 Task: Create a sub task Design and Implement Solution for the task  Create a new online platform for online cooking classes in the project AutoDesk , assign it to team member softage.2@softage.net and update the status of the sub task to  At Risk , set the priority of the sub task to Medium
Action: Mouse moved to (643, 266)
Screenshot: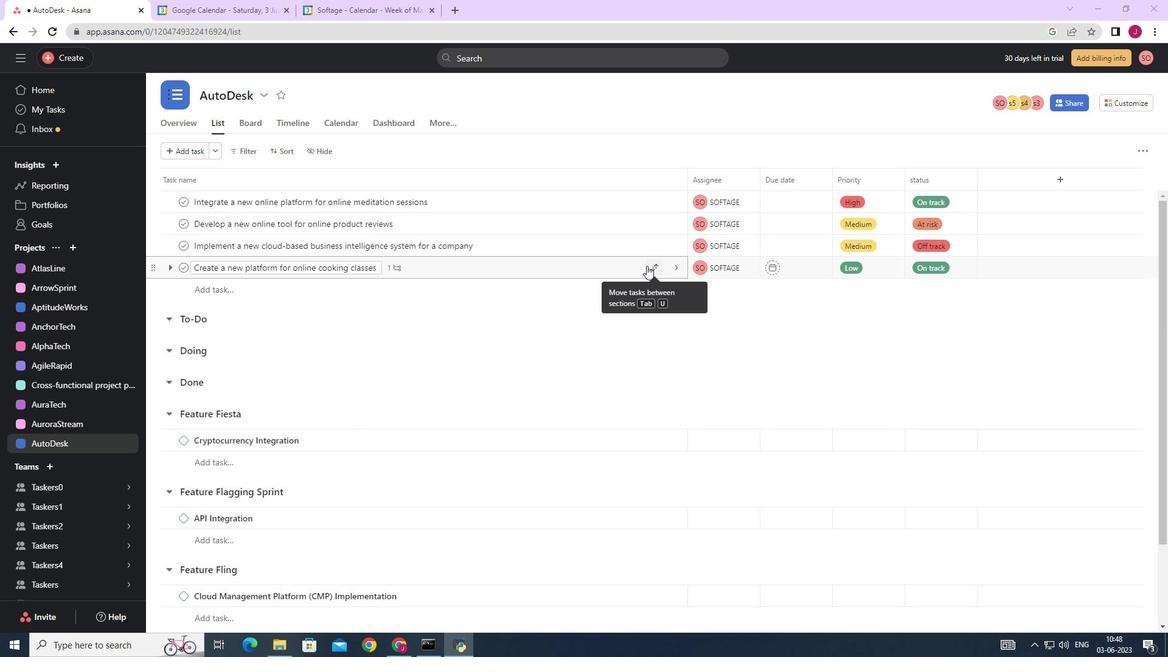 
Action: Mouse pressed left at (643, 266)
Screenshot: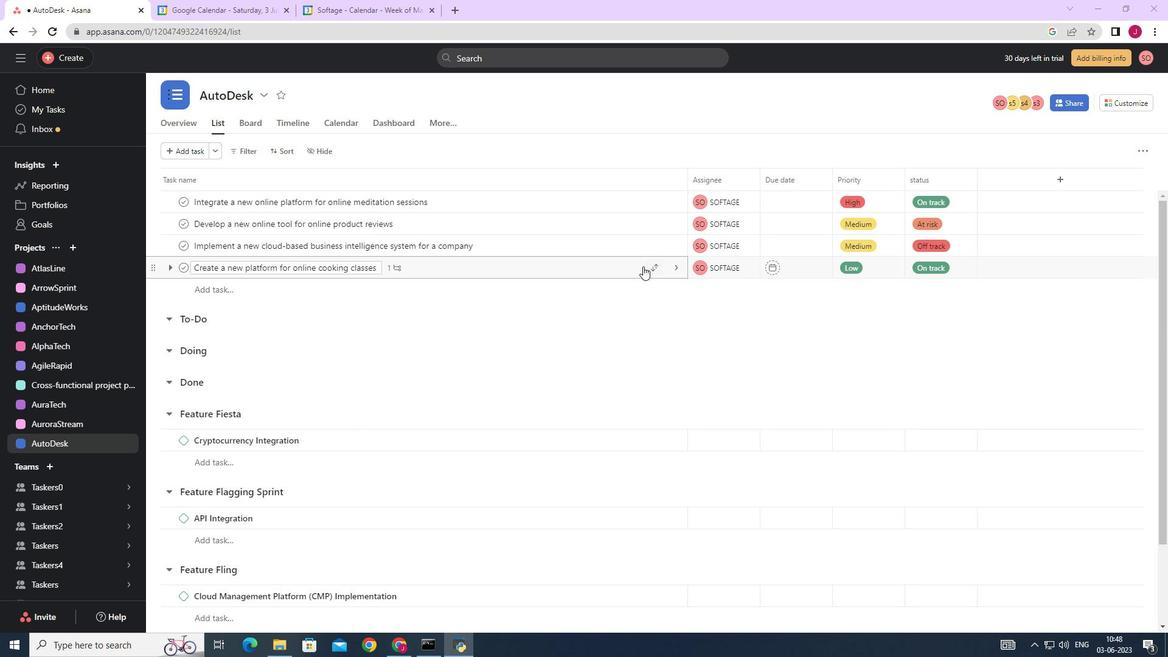 
Action: Mouse moved to (922, 369)
Screenshot: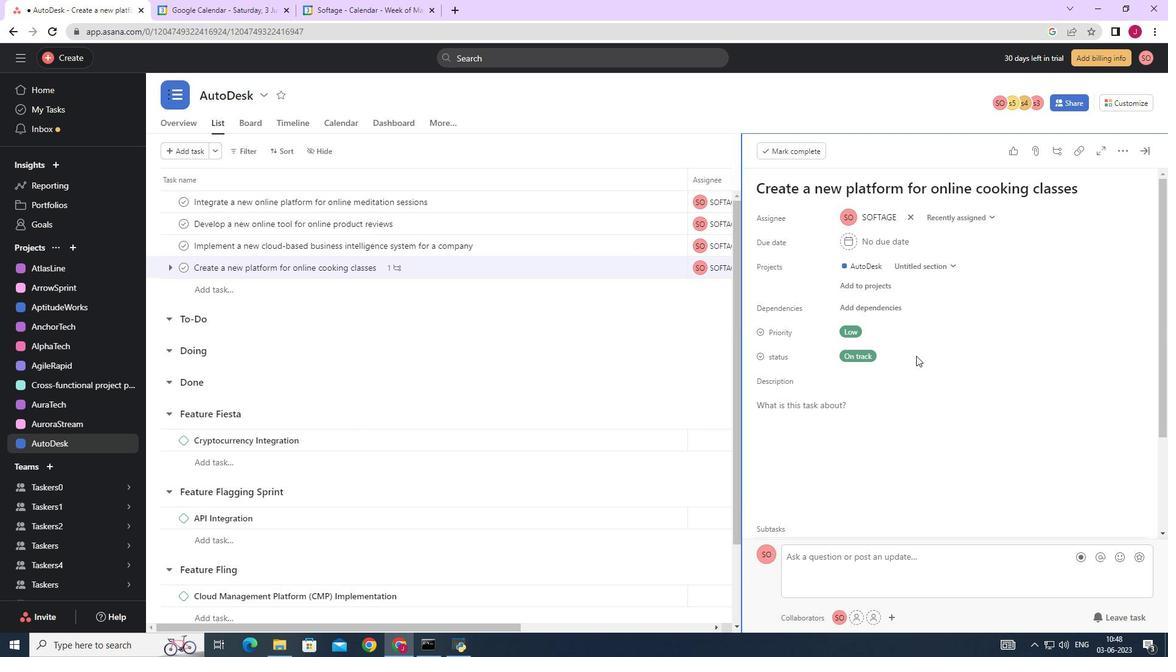
Action: Mouse scrolled (922, 368) with delta (0, 0)
Screenshot: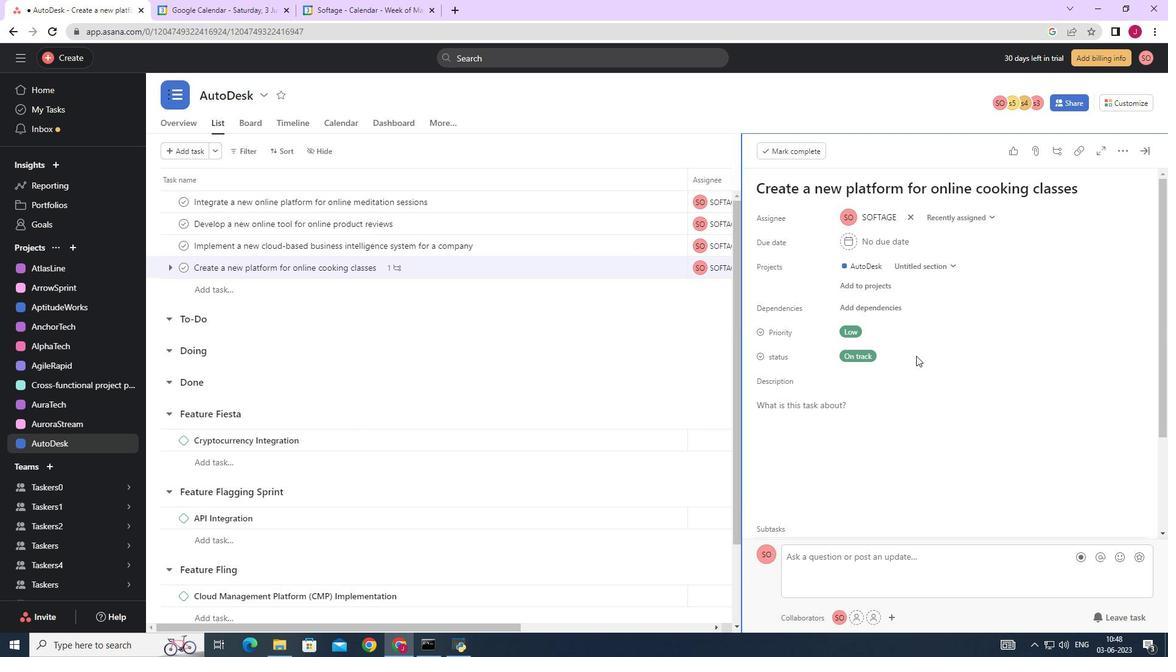 
Action: Mouse moved to (922, 371)
Screenshot: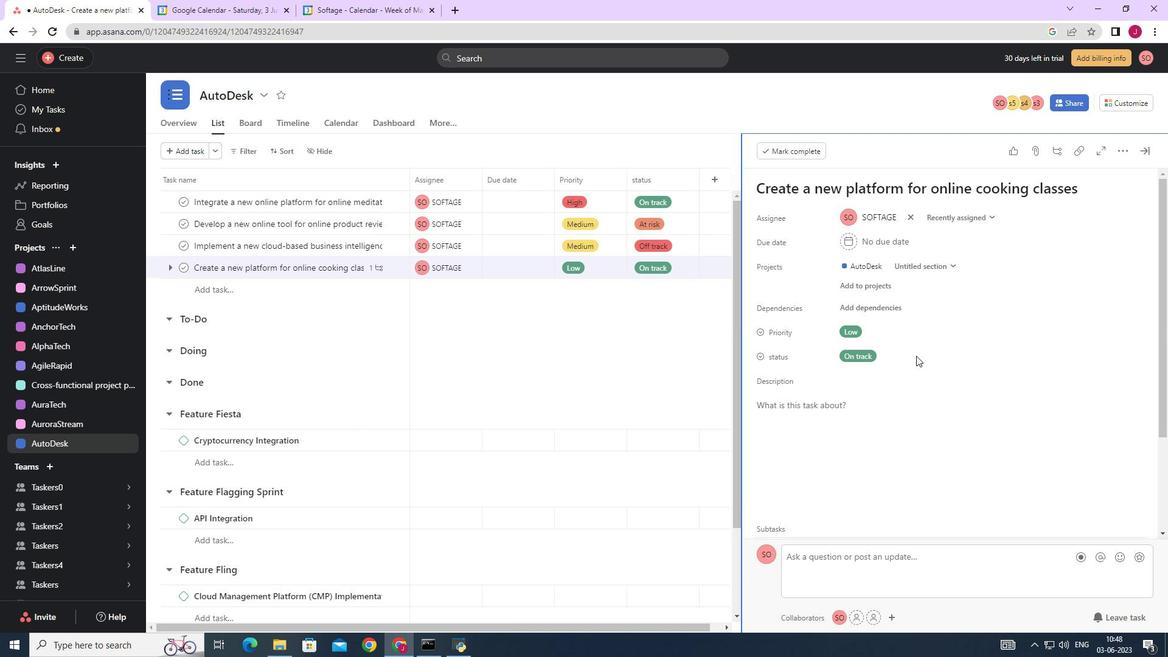 
Action: Mouse scrolled (922, 371) with delta (0, 0)
Screenshot: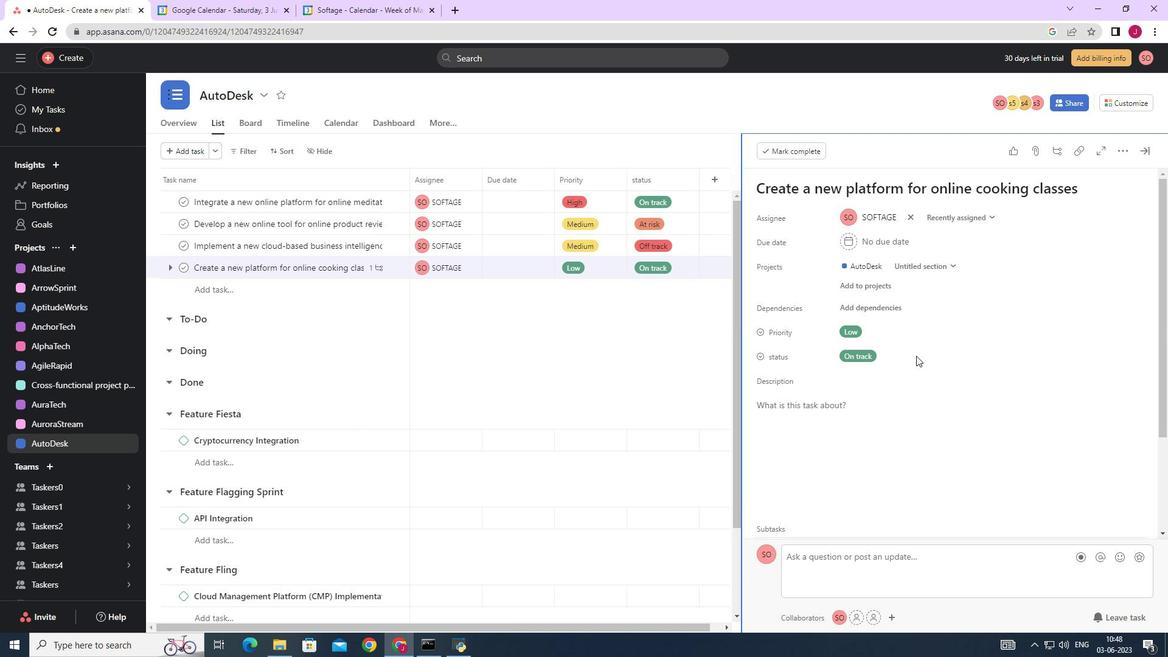 
Action: Mouse scrolled (922, 371) with delta (0, 0)
Screenshot: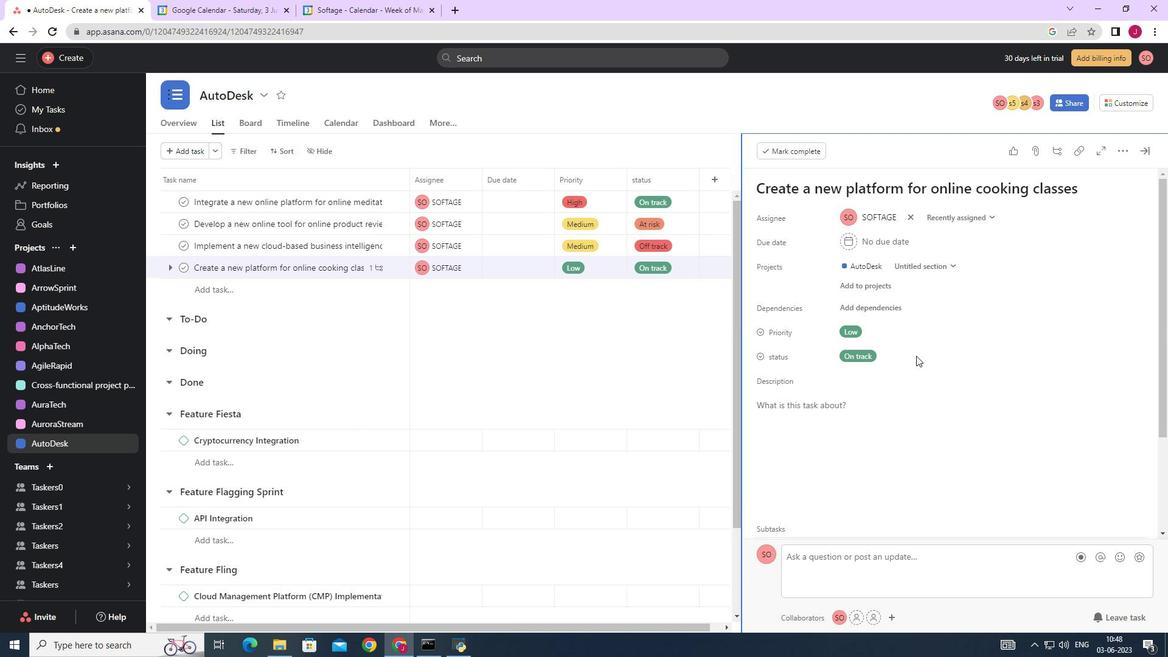 
Action: Mouse moved to (922, 372)
Screenshot: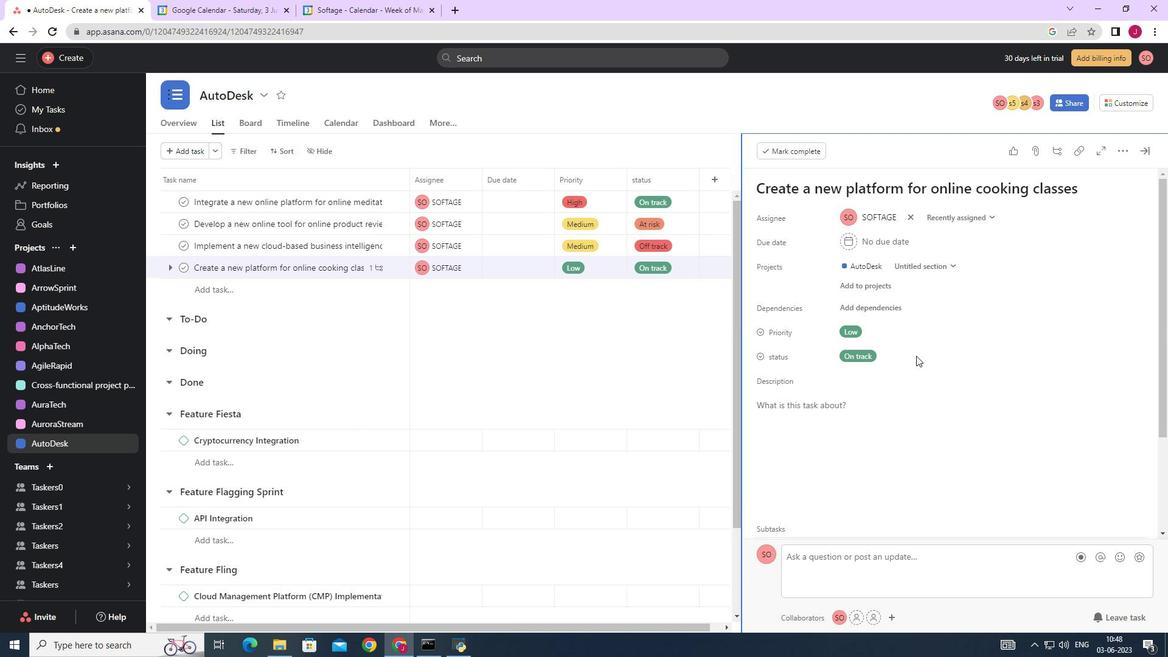 
Action: Mouse scrolled (922, 371) with delta (0, 0)
Screenshot: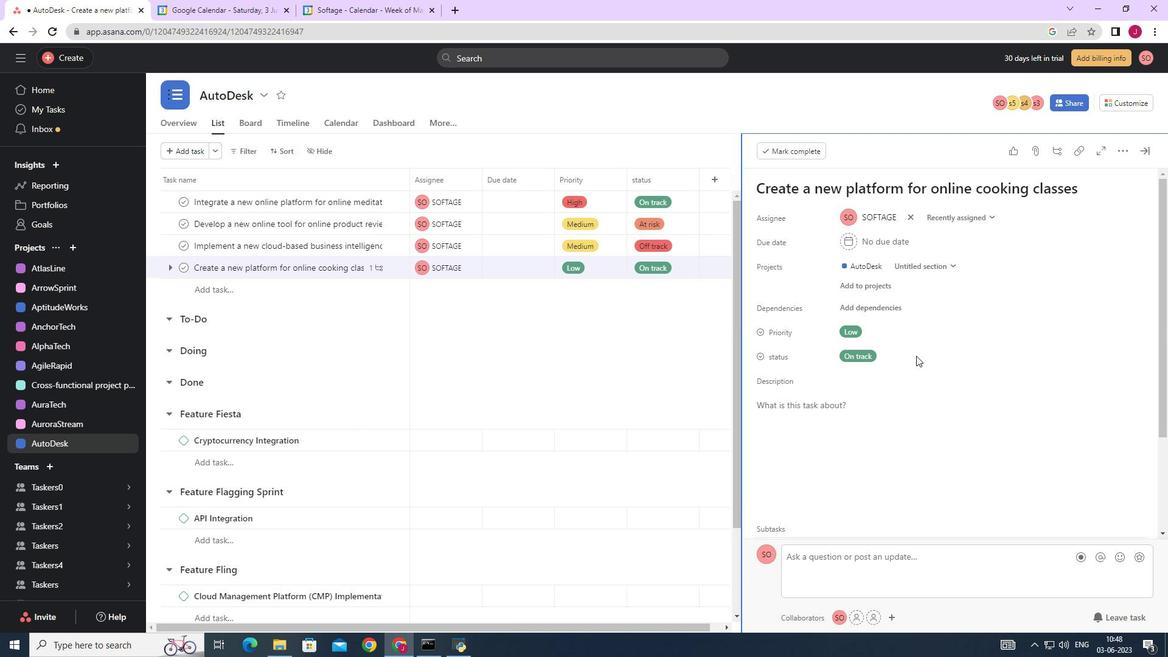 
Action: Mouse moved to (794, 446)
Screenshot: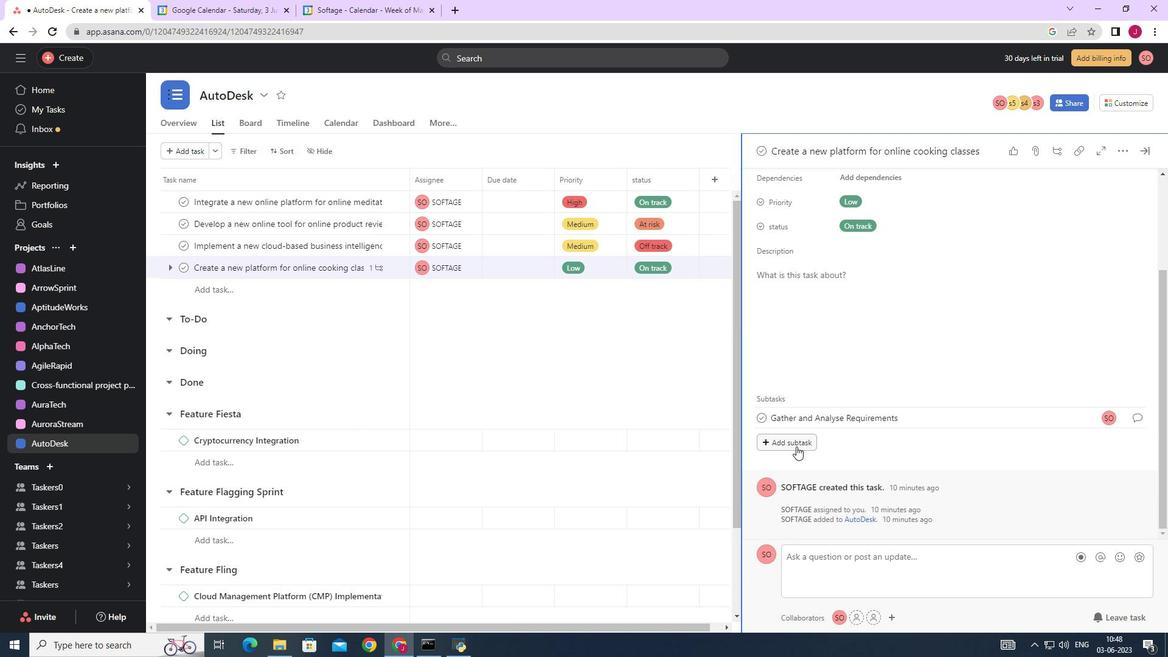 
Action: Mouse pressed left at (794, 446)
Screenshot: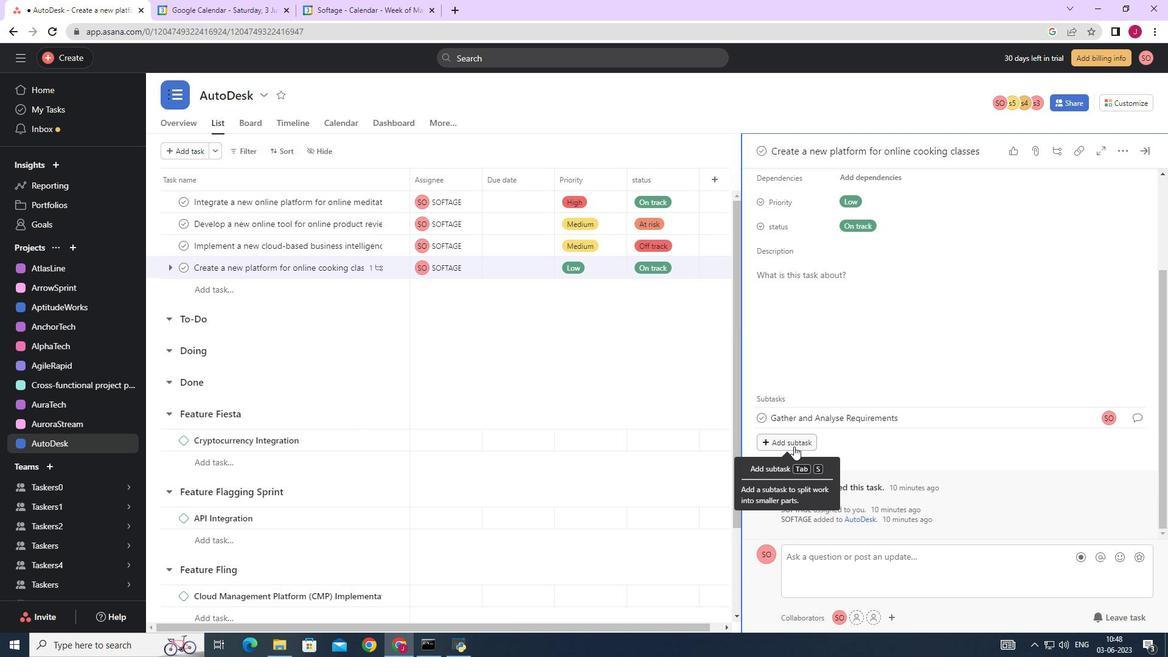 
Action: Mouse moved to (793, 445)
Screenshot: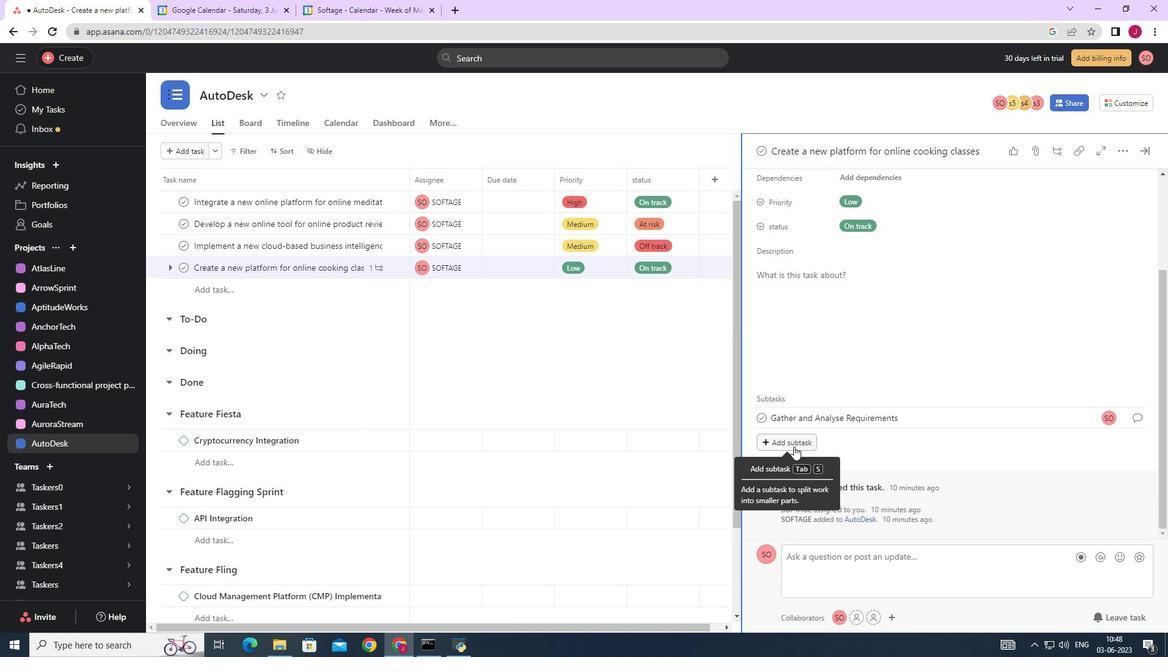 
Action: Key pressed <Key.caps_lock>D<Key.caps_lock>esign<Key.space>and<Key.space><Key.caps_lock>I<Key.caps_lock>mplementation
Screenshot: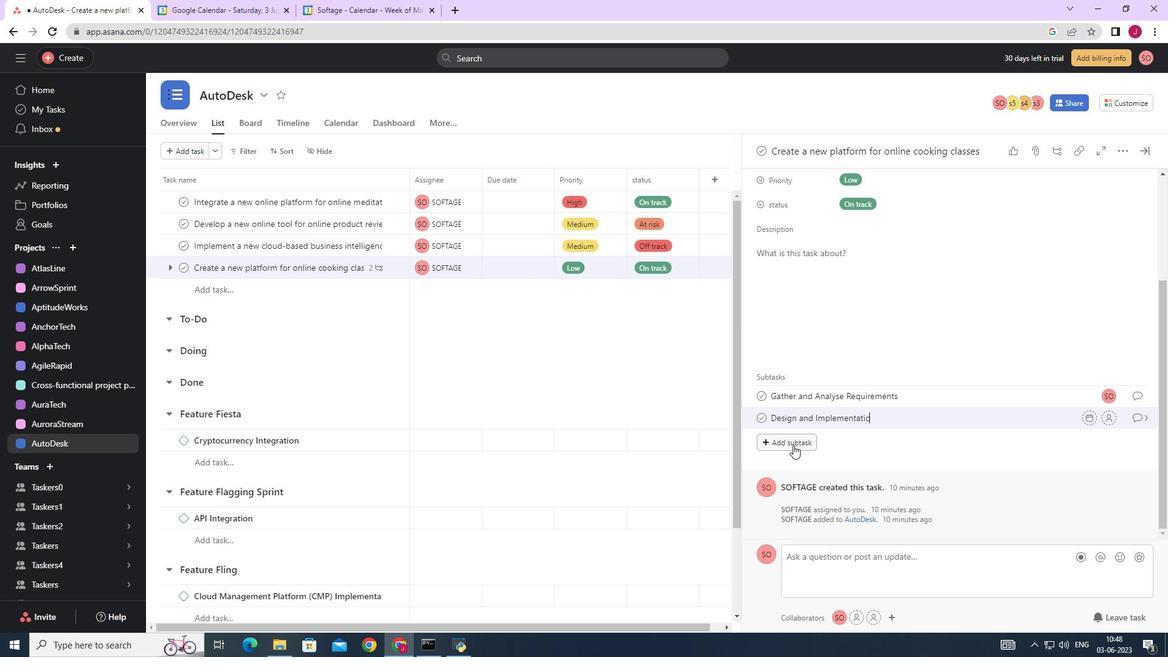 
Action: Mouse moved to (1103, 418)
Screenshot: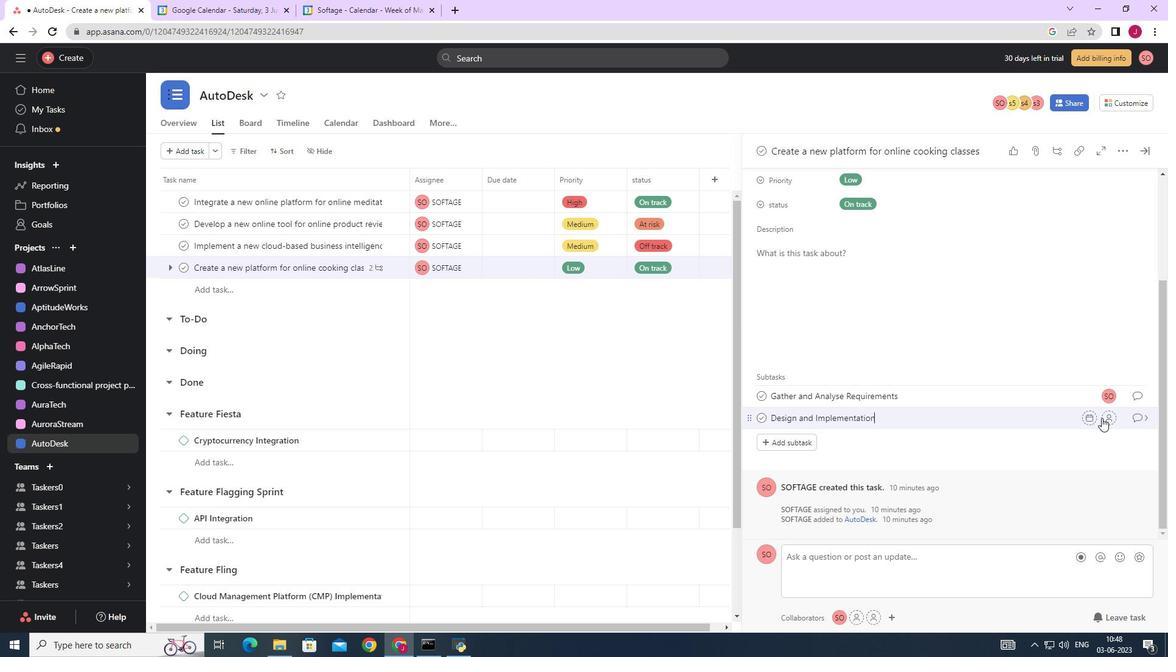 
Action: Mouse pressed left at (1103, 418)
Screenshot: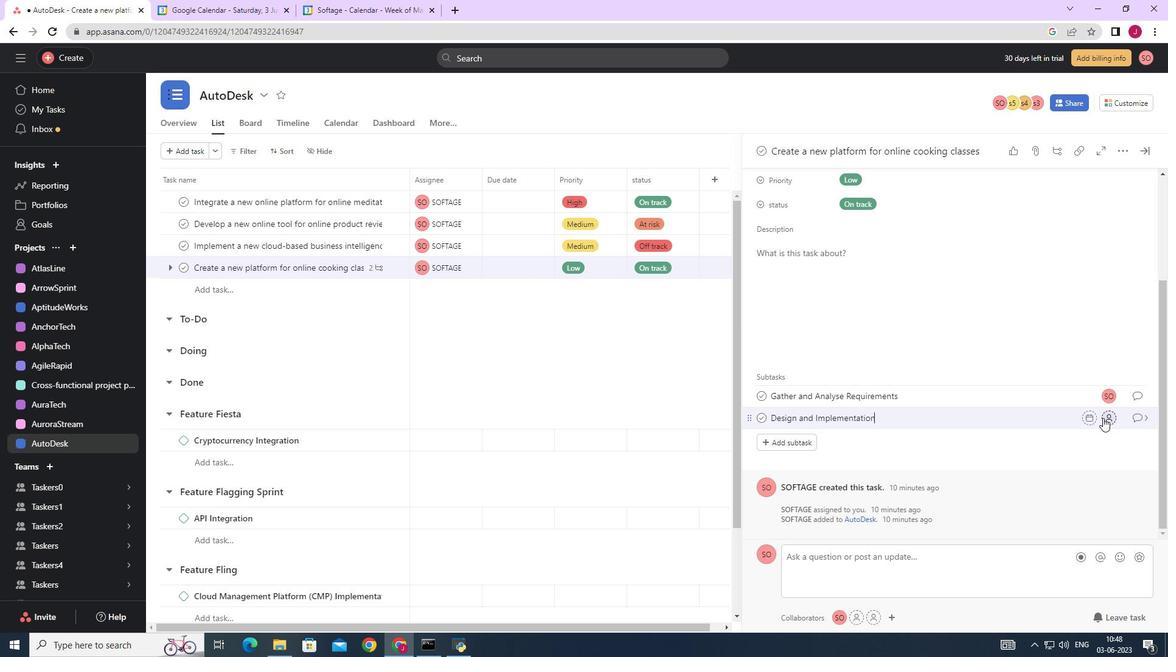 
Action: Mouse moved to (963, 410)
Screenshot: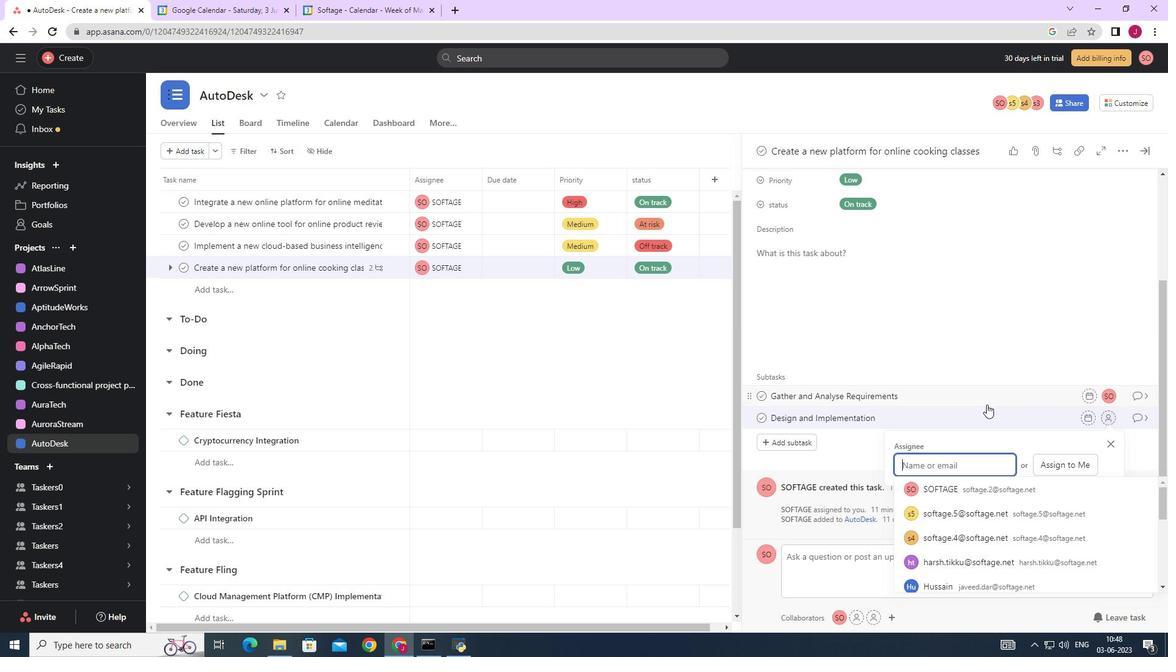 
Action: Mouse pressed left at (963, 410)
Screenshot: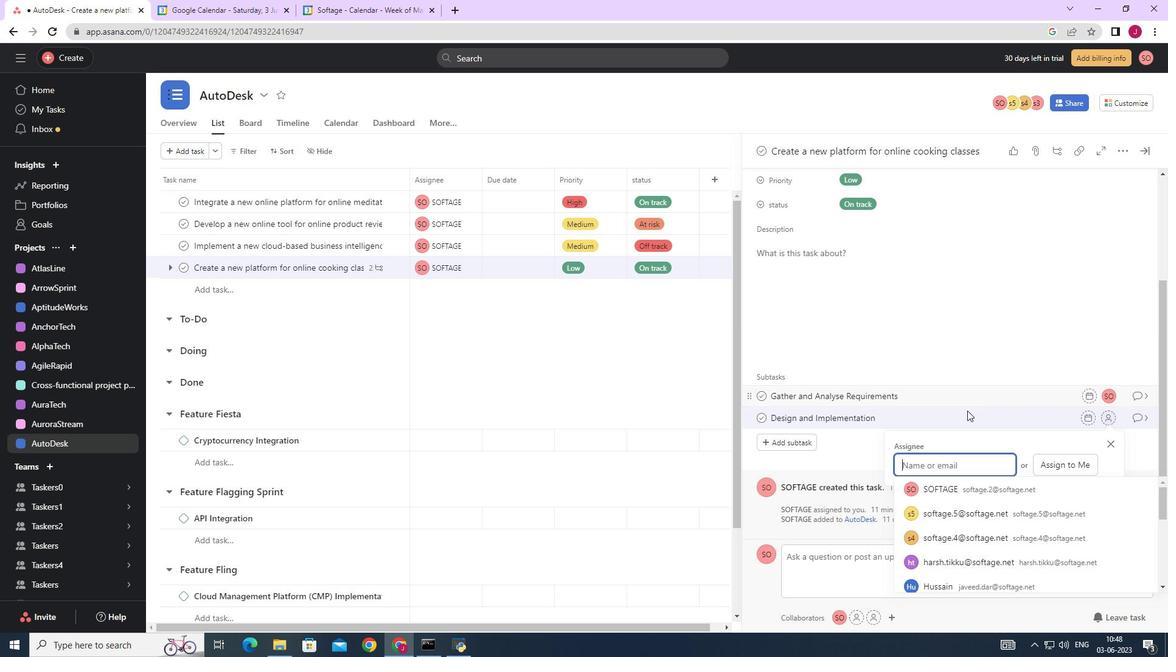 
Action: Key pressed <Key.space>solution
Screenshot: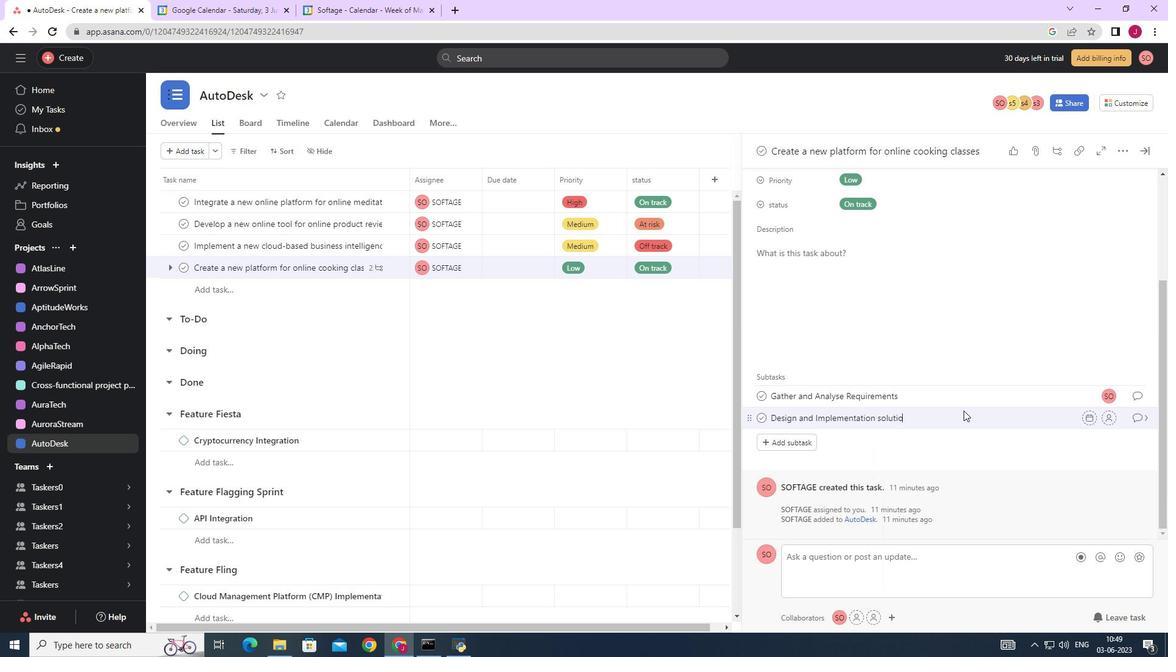 
Action: Mouse moved to (1109, 419)
Screenshot: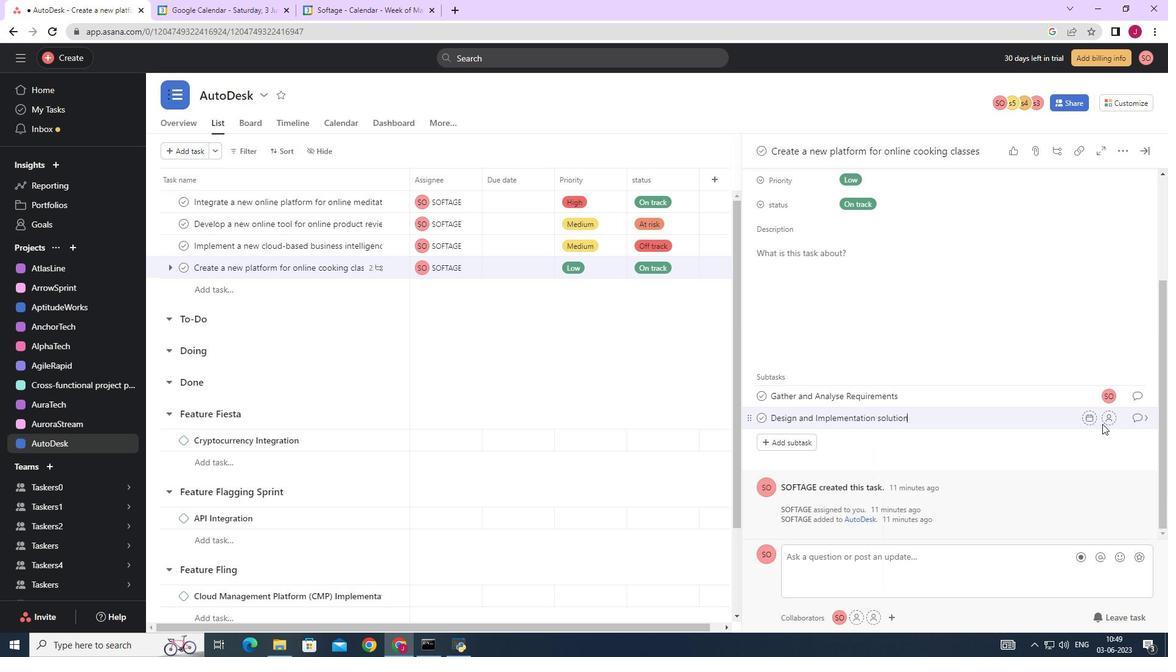 
Action: Mouse pressed left at (1109, 419)
Screenshot: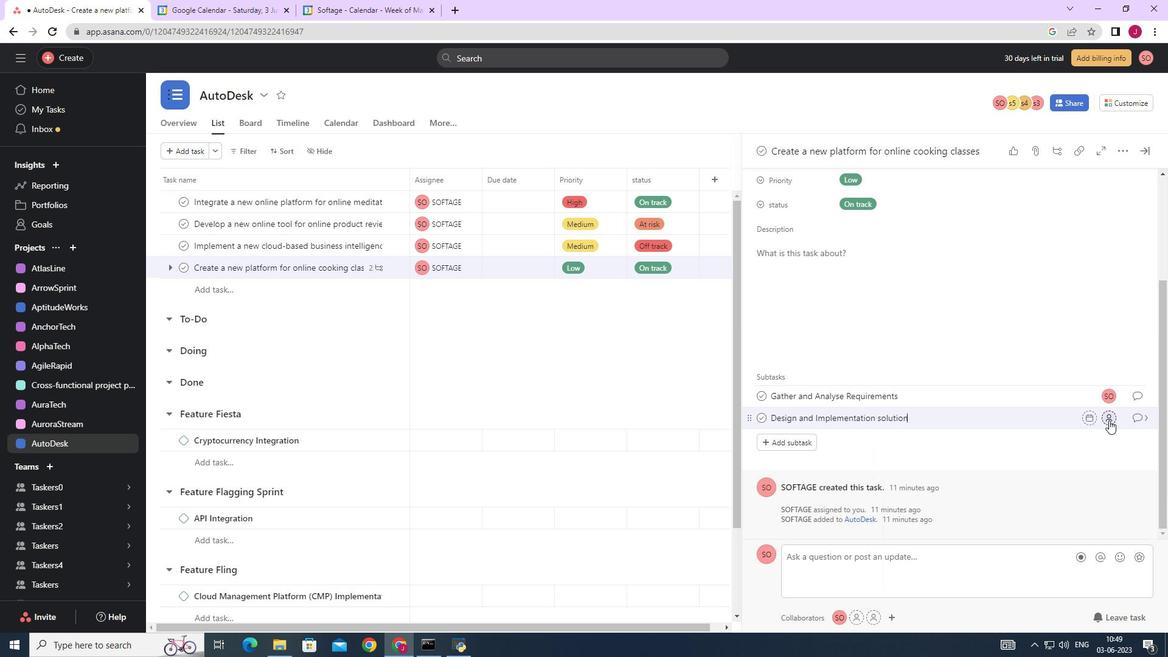 
Action: Mouse moved to (1003, 473)
Screenshot: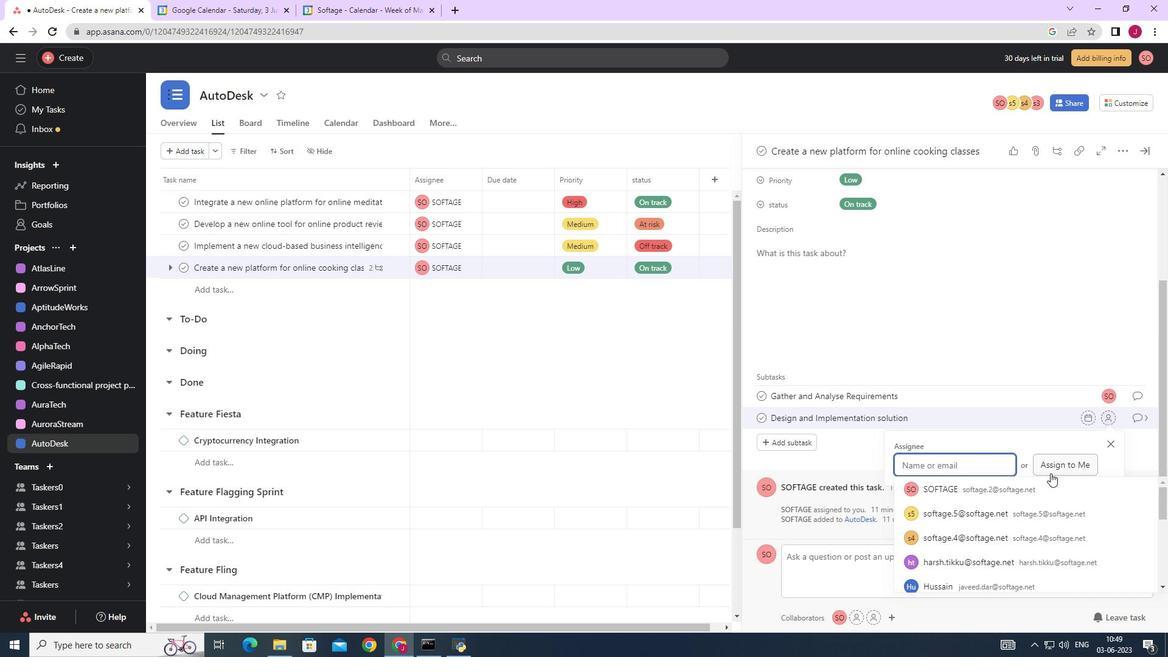 
Action: Key pressed softage.2
Screenshot: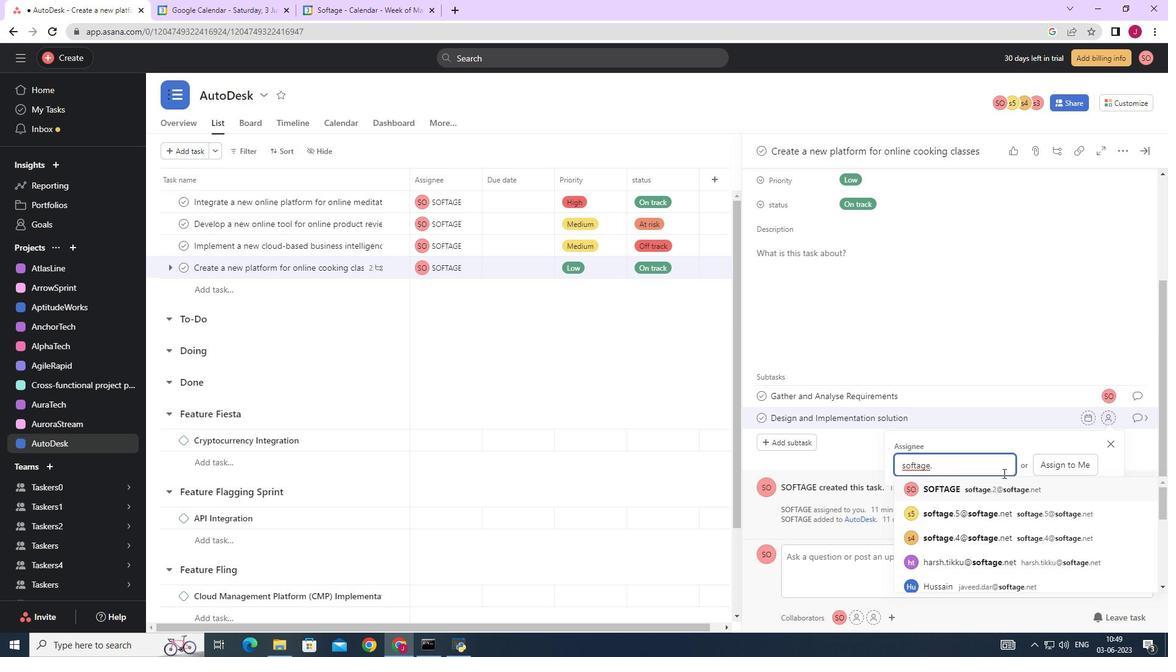 
Action: Mouse moved to (988, 487)
Screenshot: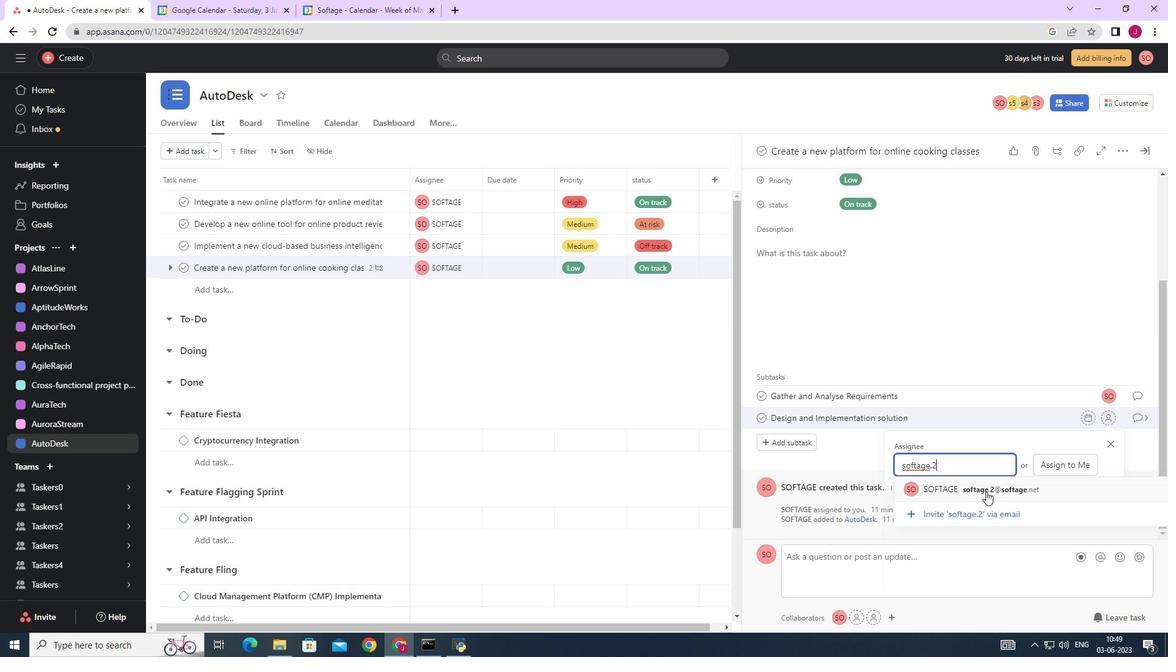 
Action: Mouse pressed left at (988, 487)
Screenshot: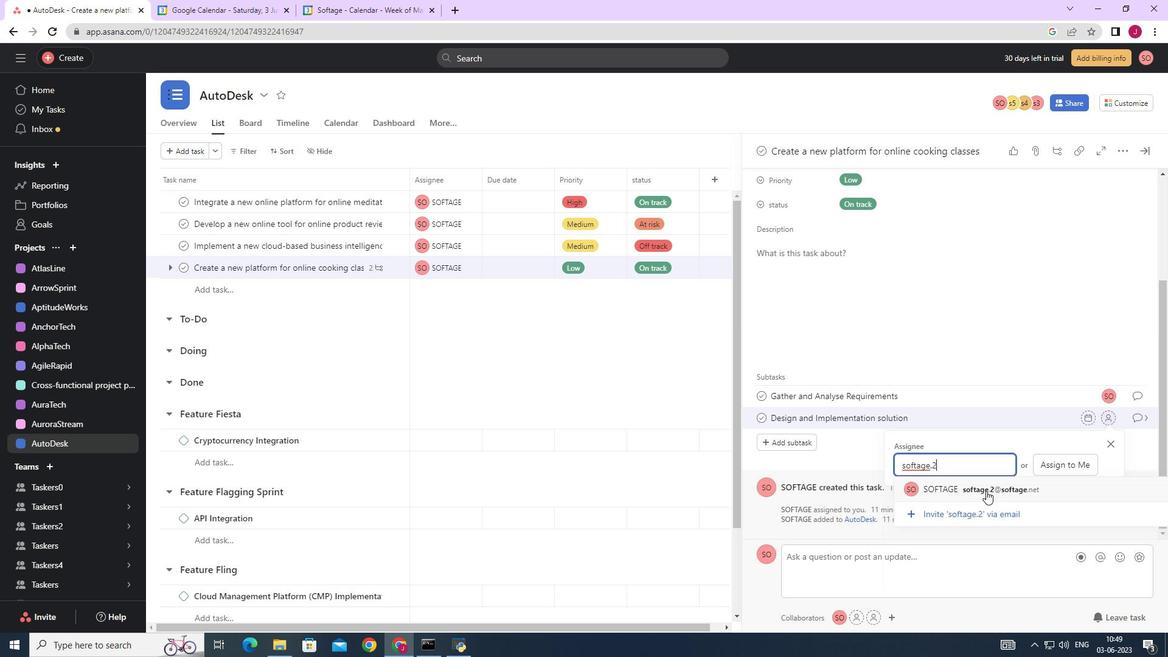 
Action: Mouse moved to (1137, 415)
Screenshot: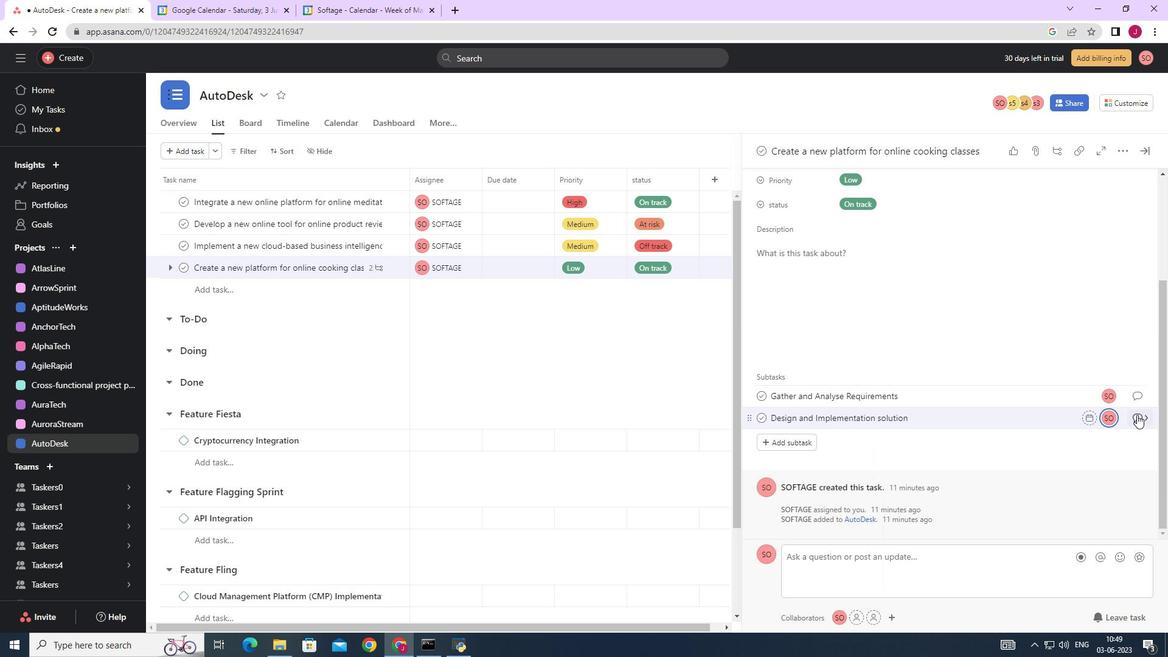 
Action: Mouse pressed left at (1137, 415)
Screenshot: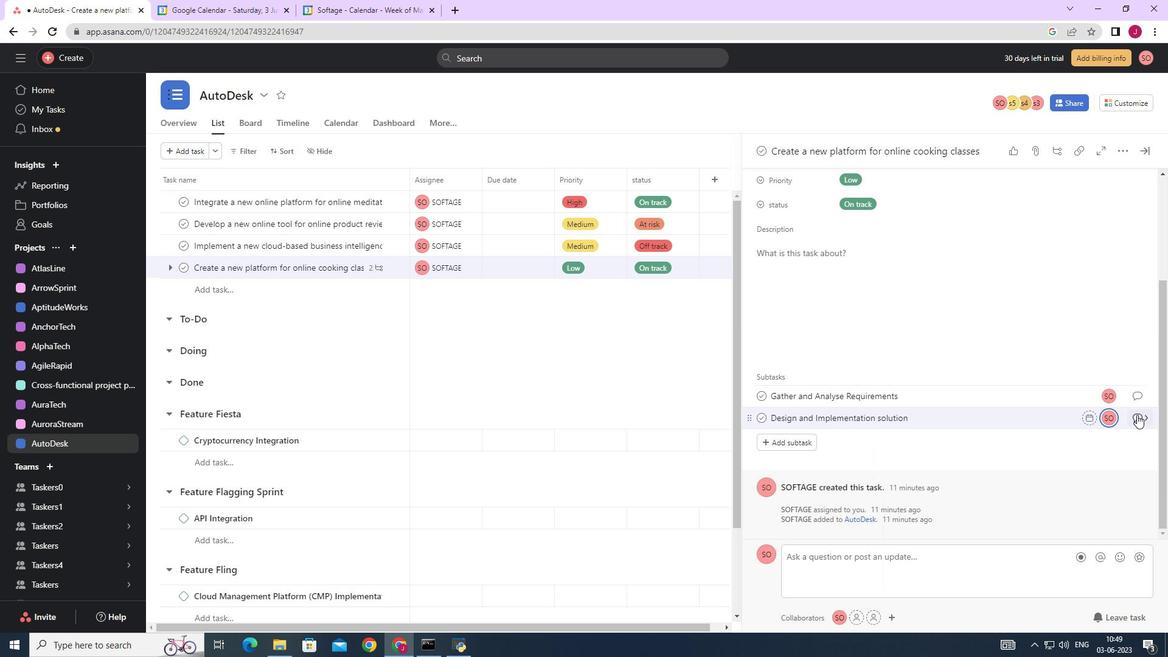 
Action: Mouse moved to (820, 319)
Screenshot: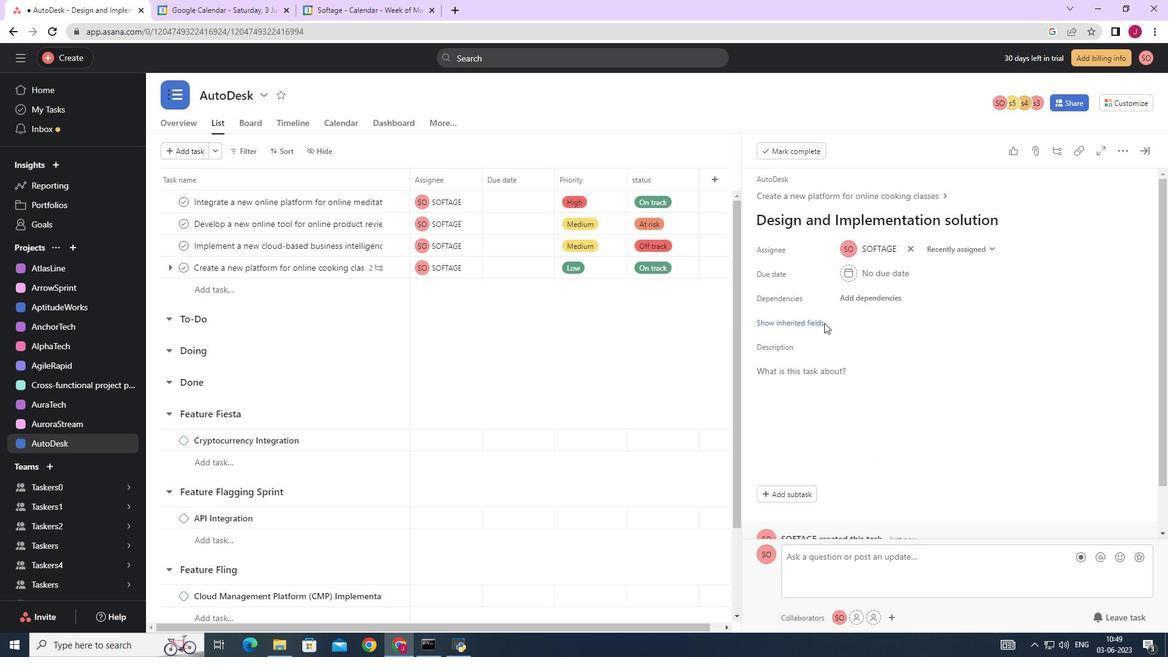 
Action: Mouse pressed left at (820, 319)
Screenshot: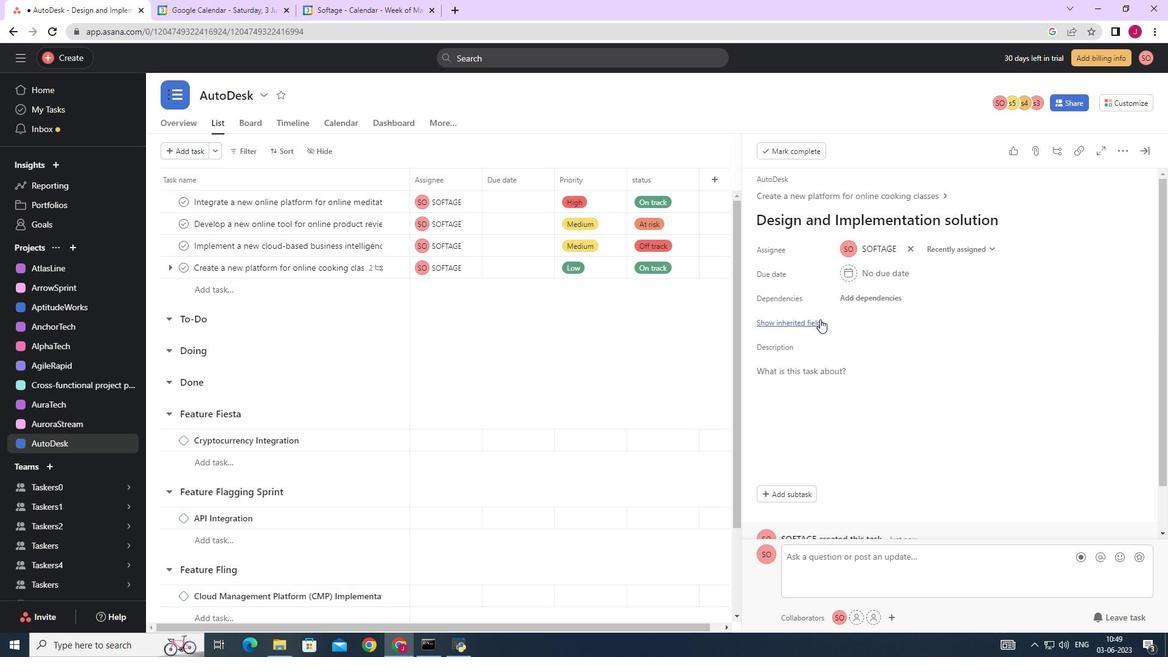 
Action: Mouse moved to (851, 348)
Screenshot: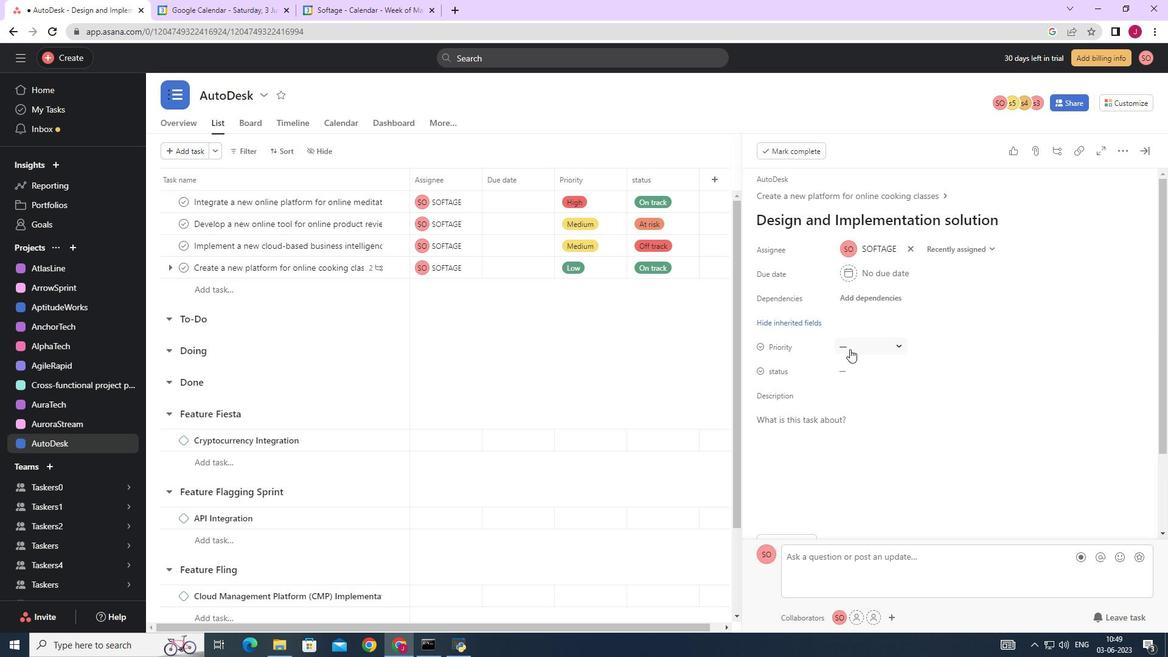 
Action: Mouse pressed left at (851, 348)
Screenshot: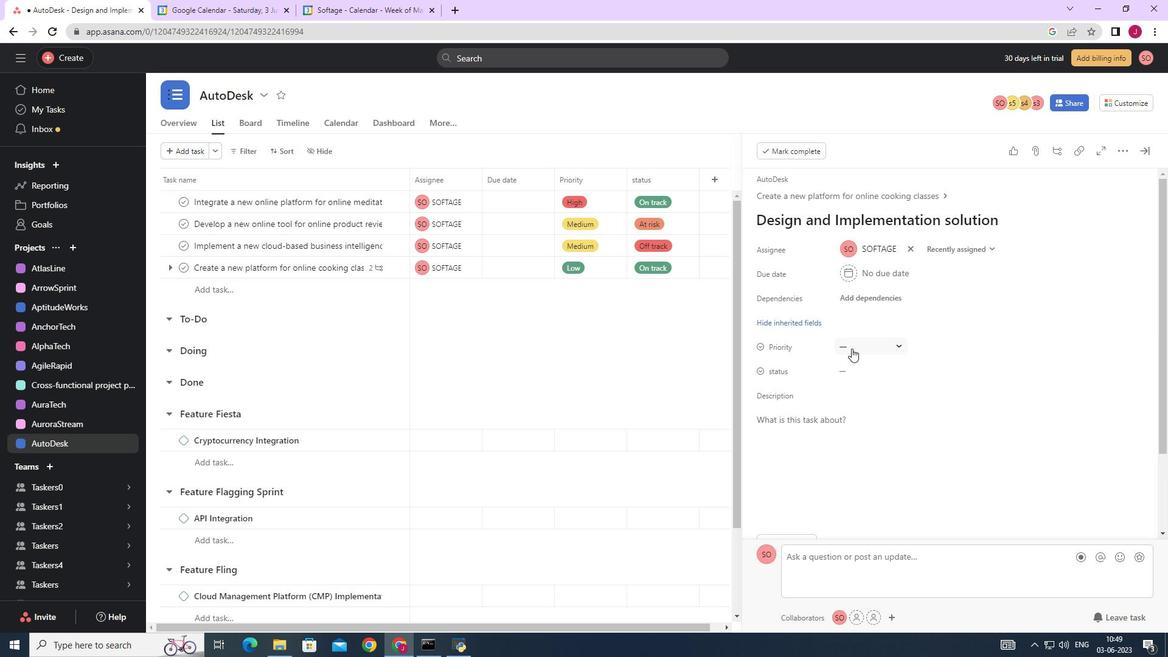 
Action: Mouse moved to (883, 406)
Screenshot: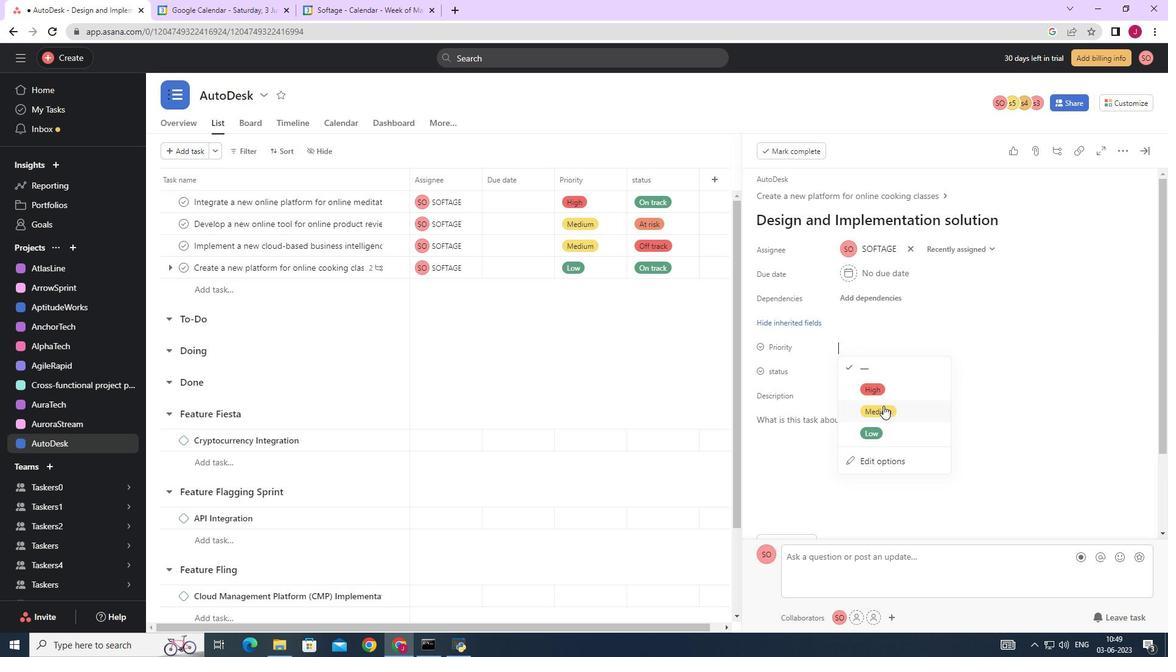 
Action: Mouse pressed left at (883, 406)
Screenshot: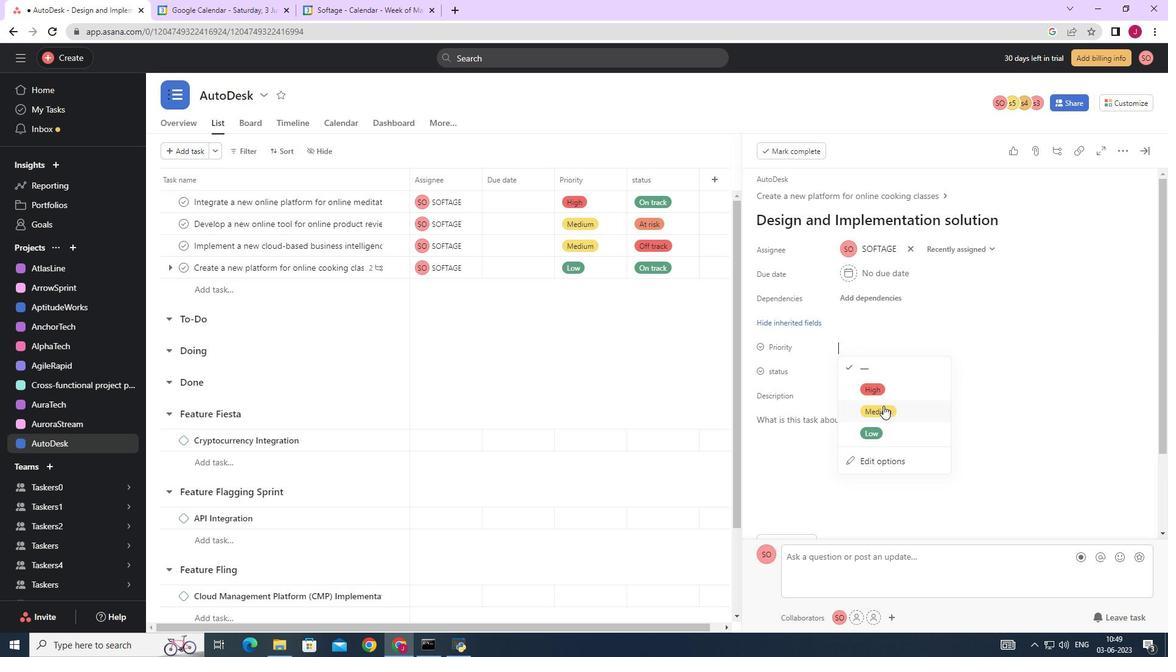 
Action: Mouse moved to (871, 371)
Screenshot: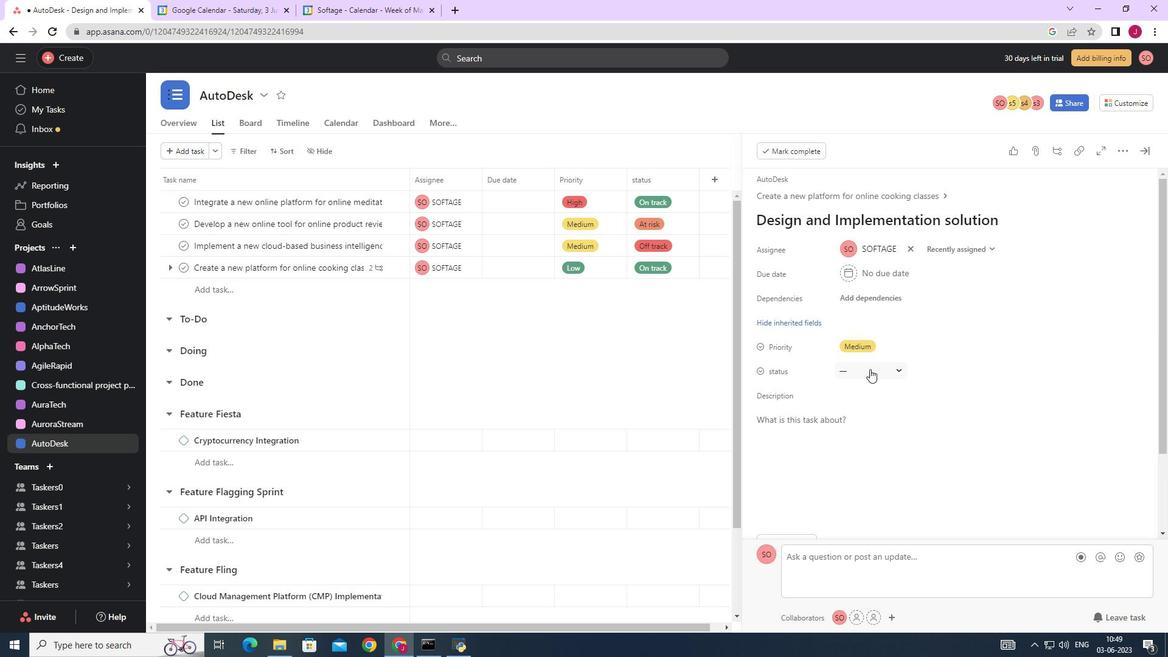 
Action: Mouse pressed left at (871, 371)
Screenshot: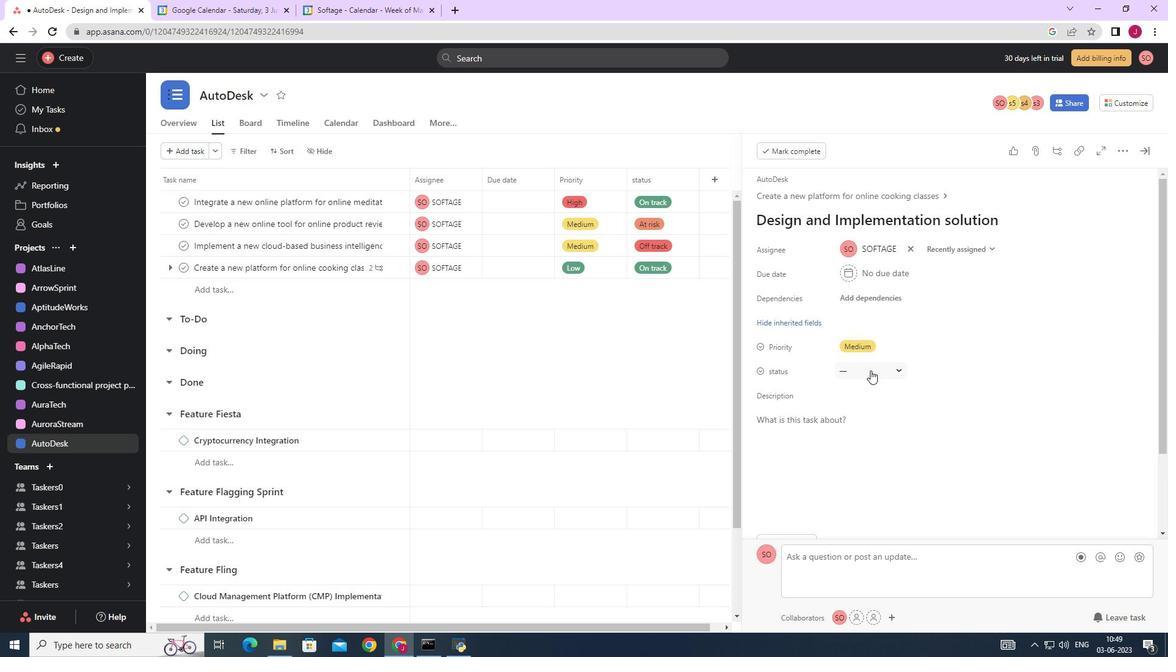 
Action: Mouse moved to (881, 455)
Screenshot: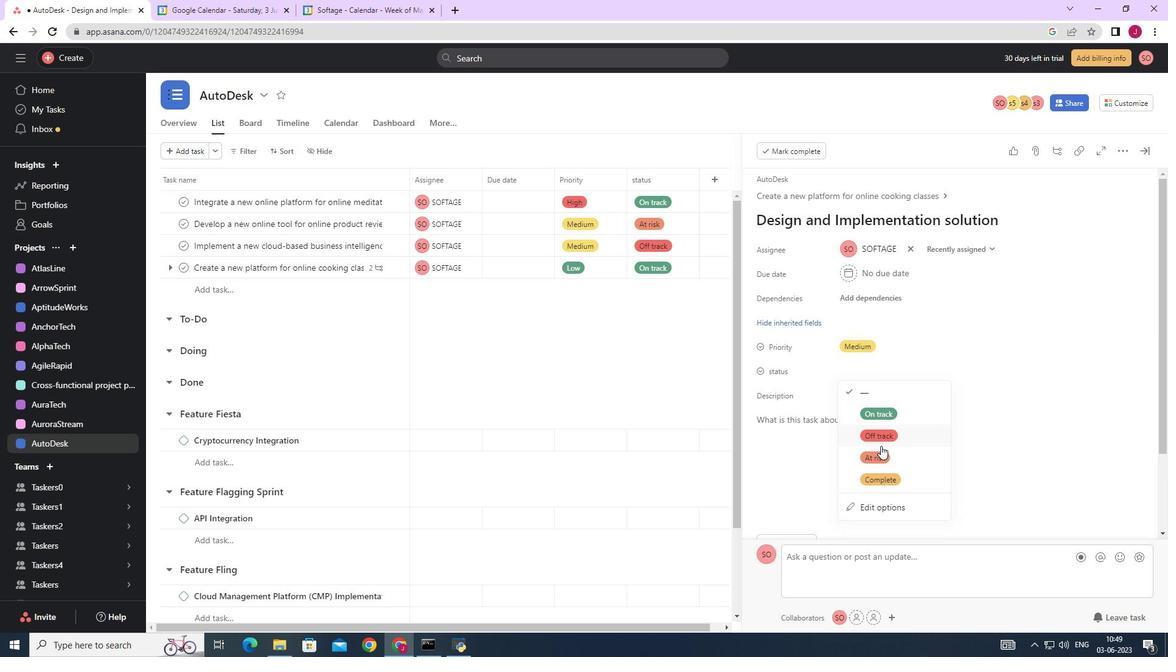
Action: Mouse pressed left at (881, 455)
Screenshot: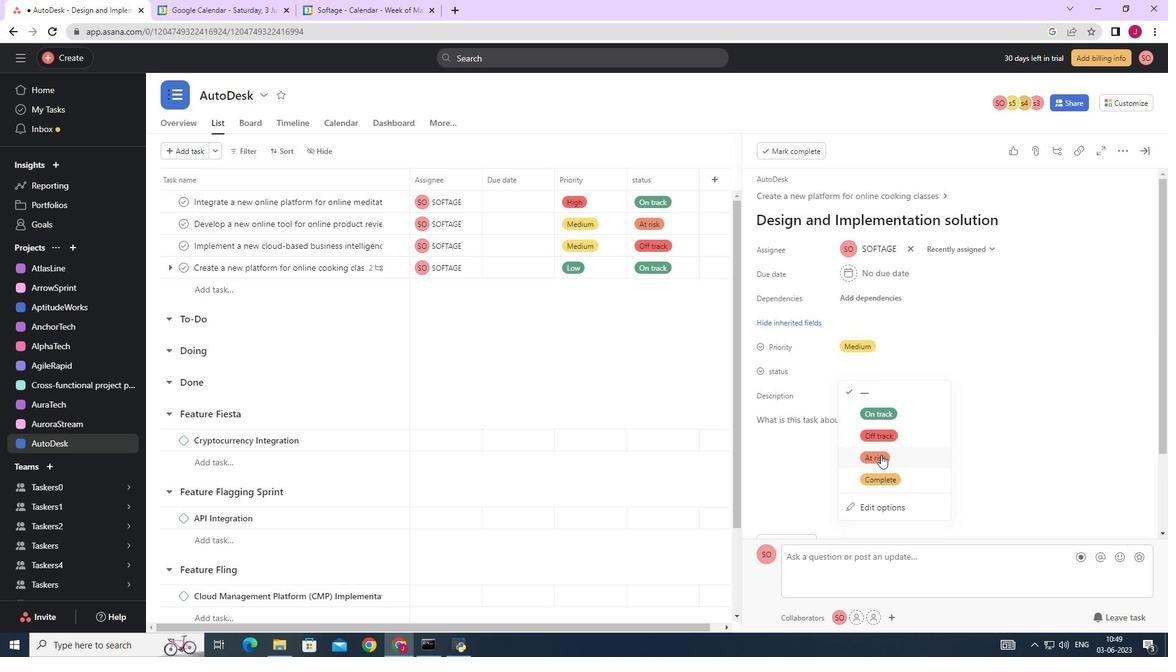 
Action: Mouse moved to (1146, 152)
Screenshot: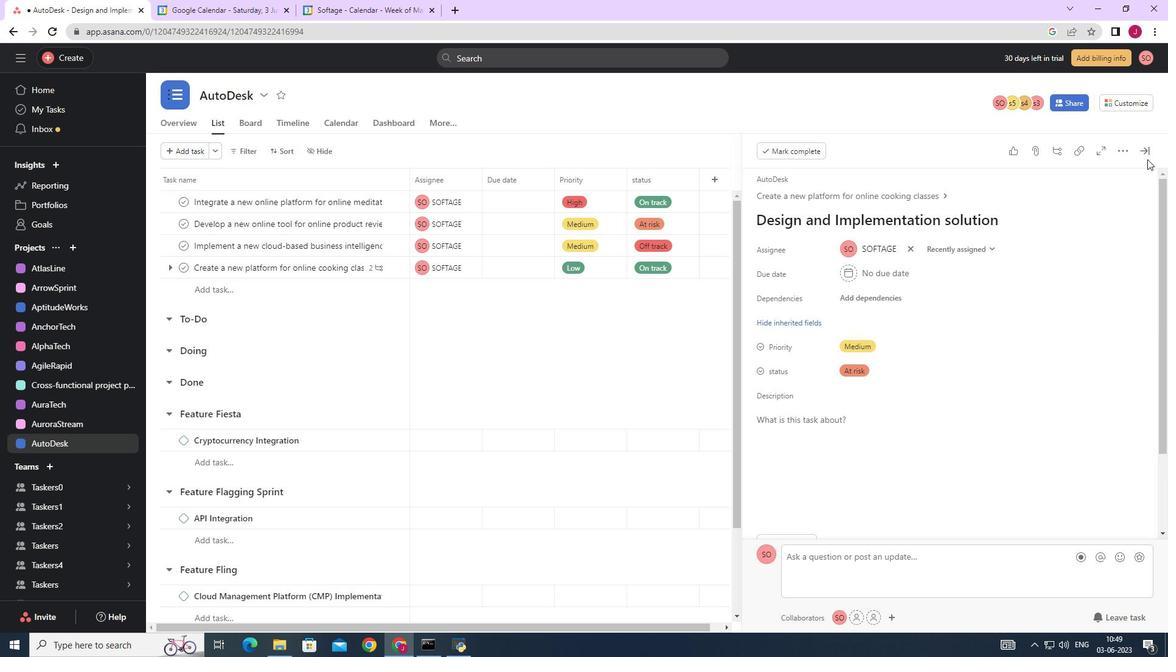 
Action: Mouse pressed left at (1146, 152)
Screenshot: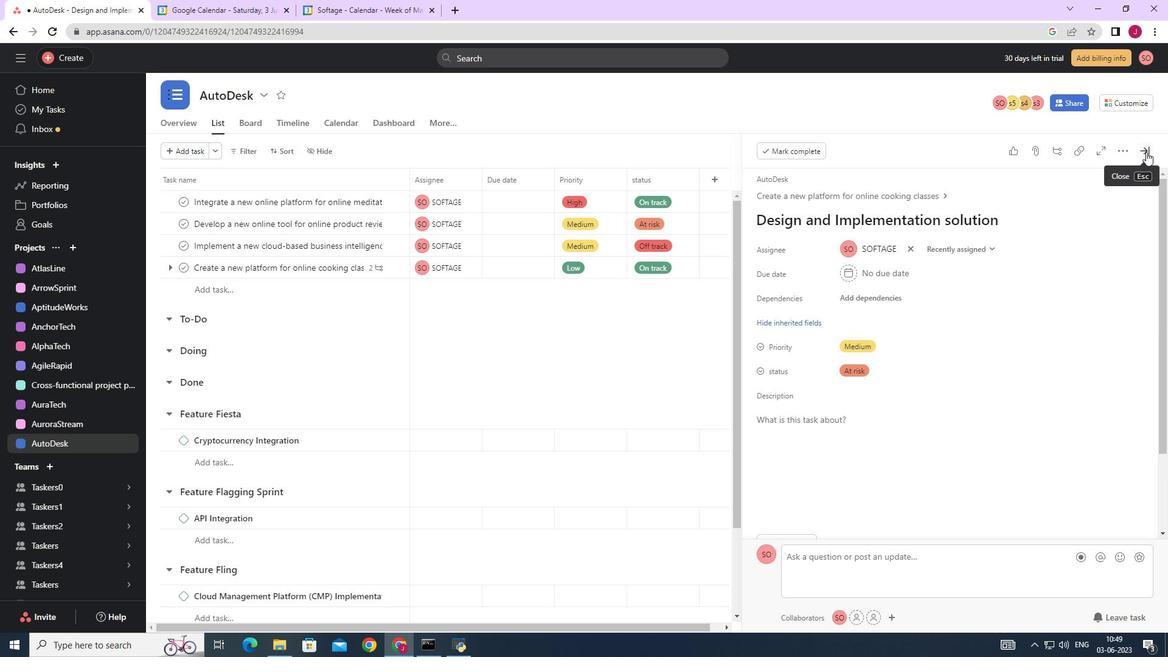 
